 Task: Check the sale-to-list ratio of 3 bedrooms in the last 3 years.
Action: Mouse moved to (829, 187)
Screenshot: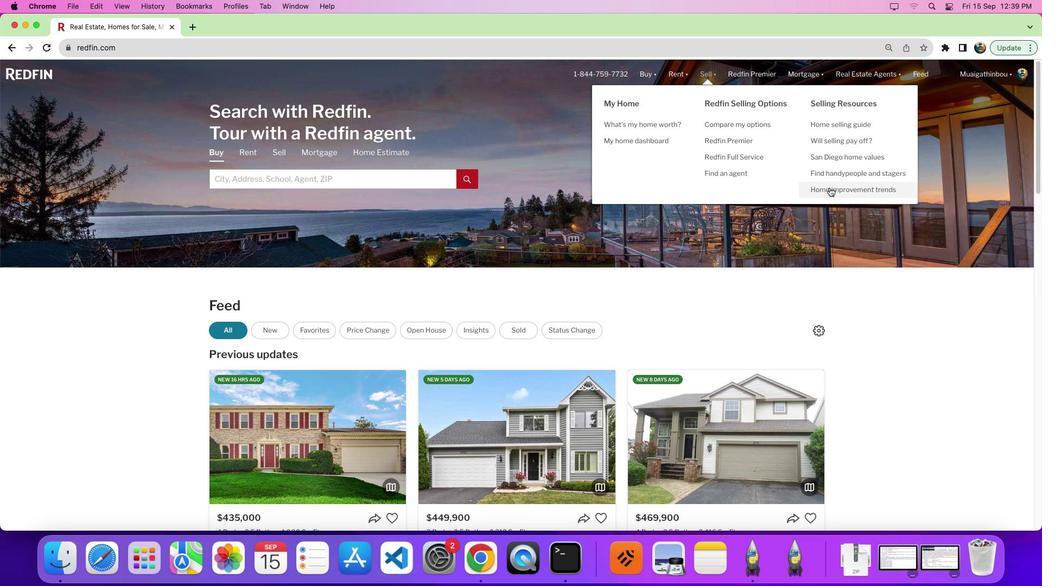 
Action: Mouse pressed left at (829, 187)
Screenshot: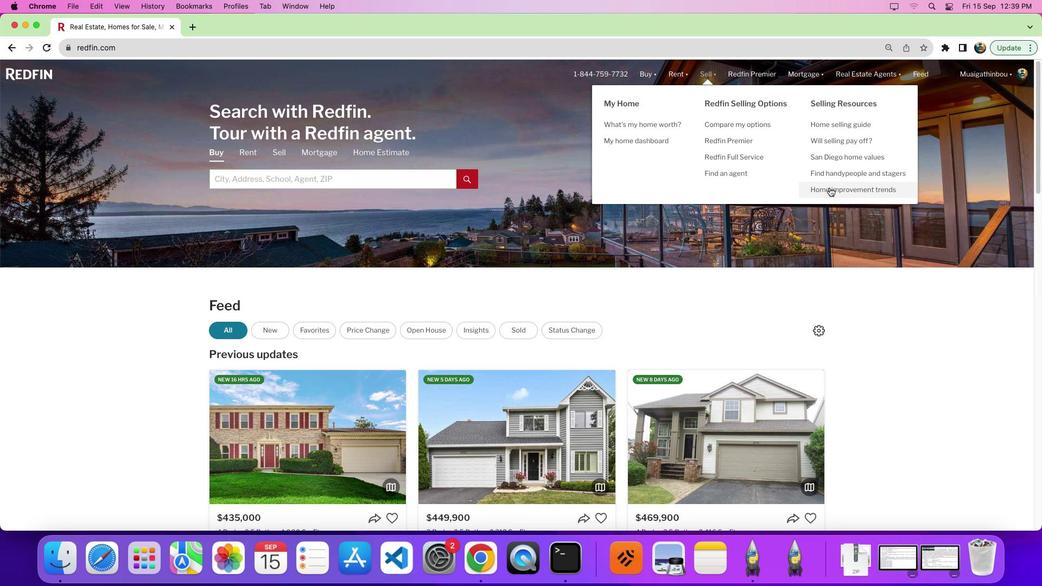 
Action: Mouse pressed left at (829, 187)
Screenshot: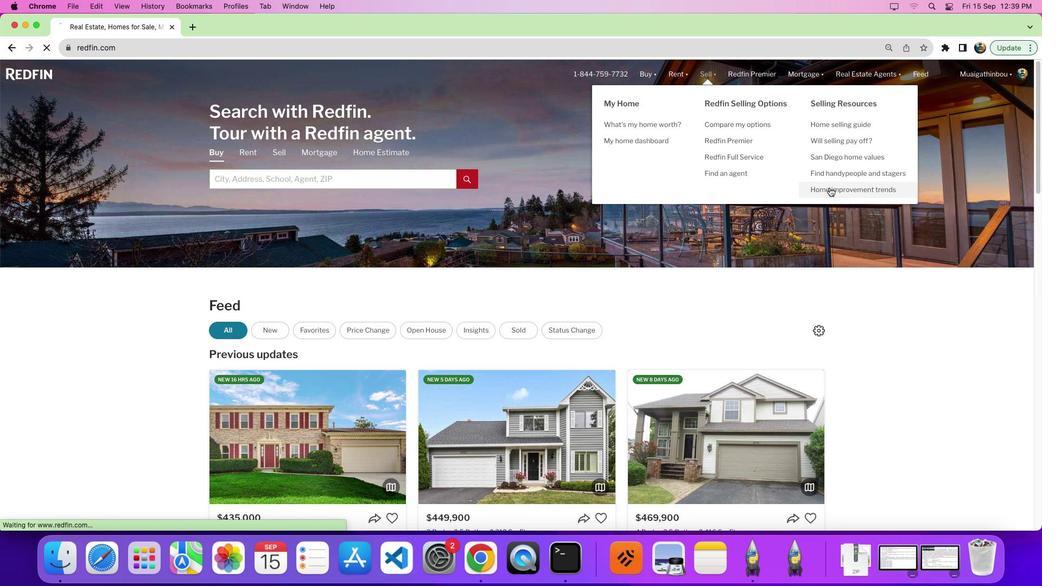 
Action: Mouse moved to (298, 208)
Screenshot: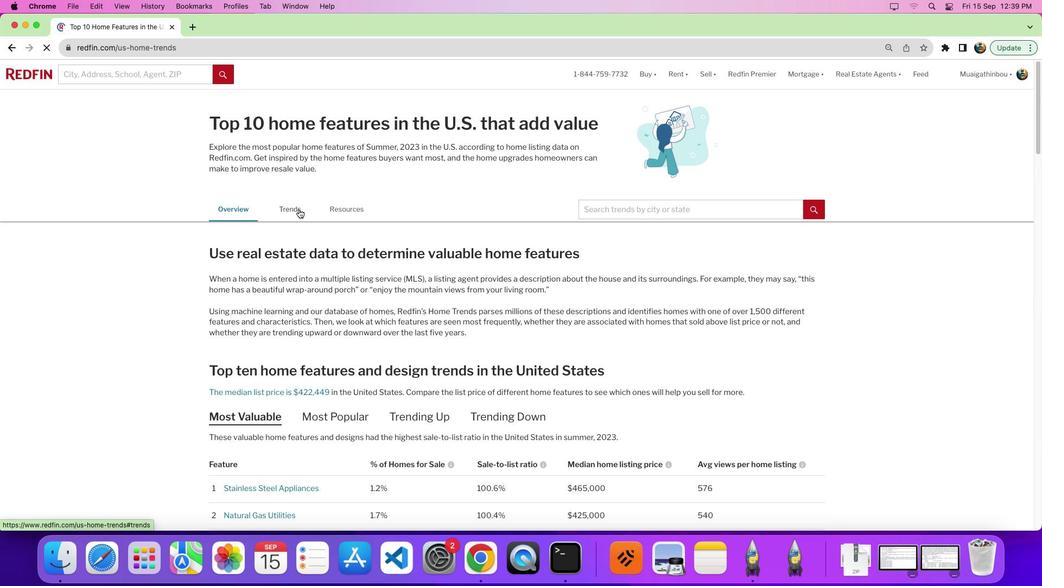 
Action: Mouse pressed left at (298, 208)
Screenshot: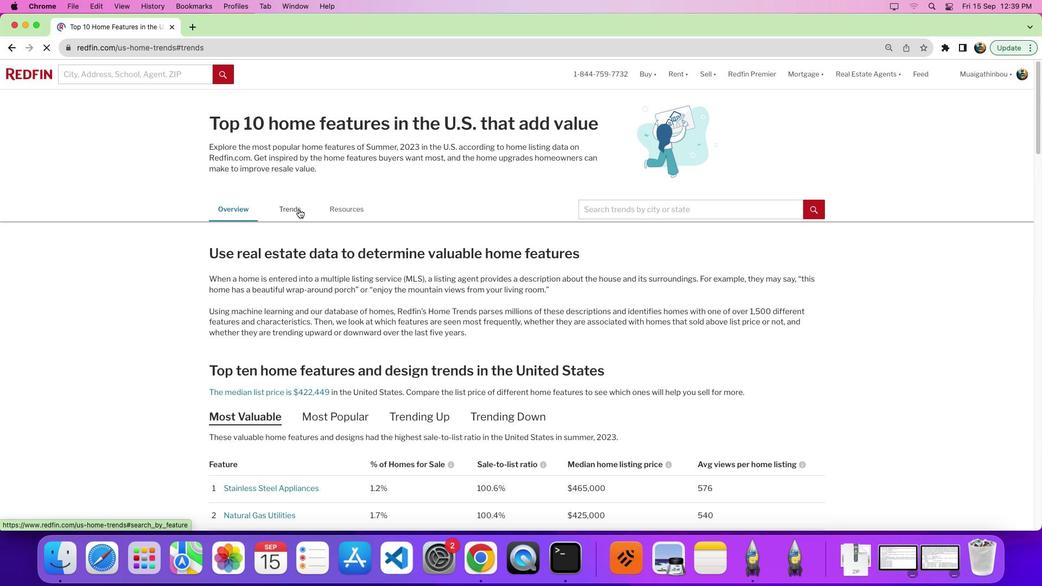 
Action: Mouse pressed left at (298, 208)
Screenshot: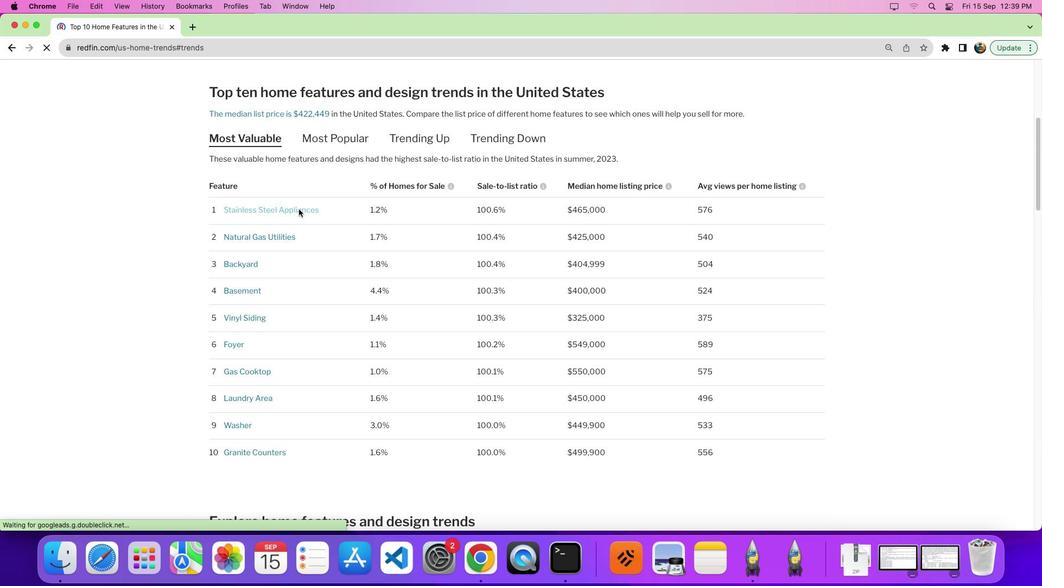 
Action: Mouse moved to (480, 217)
Screenshot: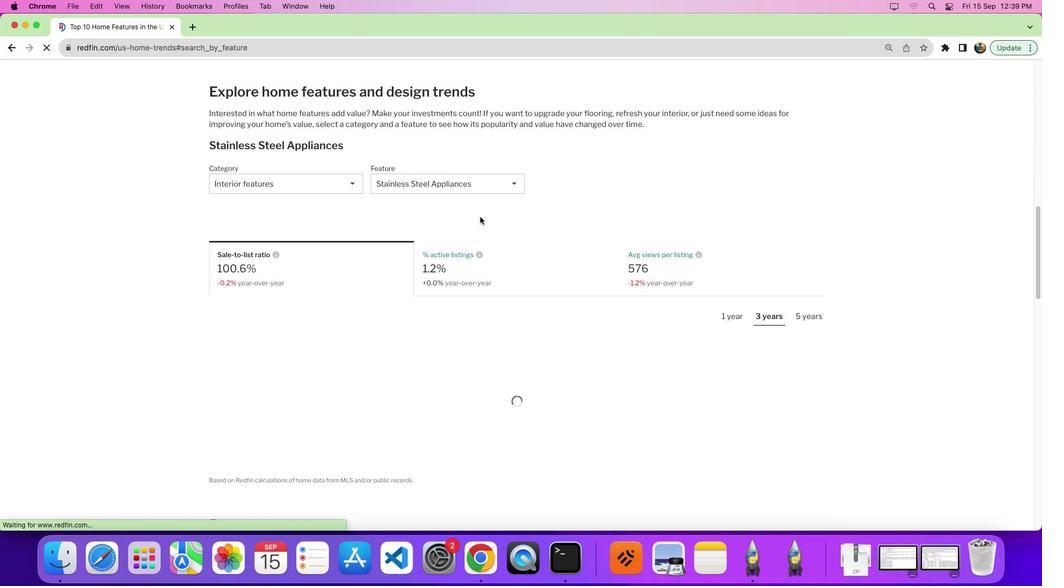 
Action: Mouse scrolled (480, 217) with delta (0, 0)
Screenshot: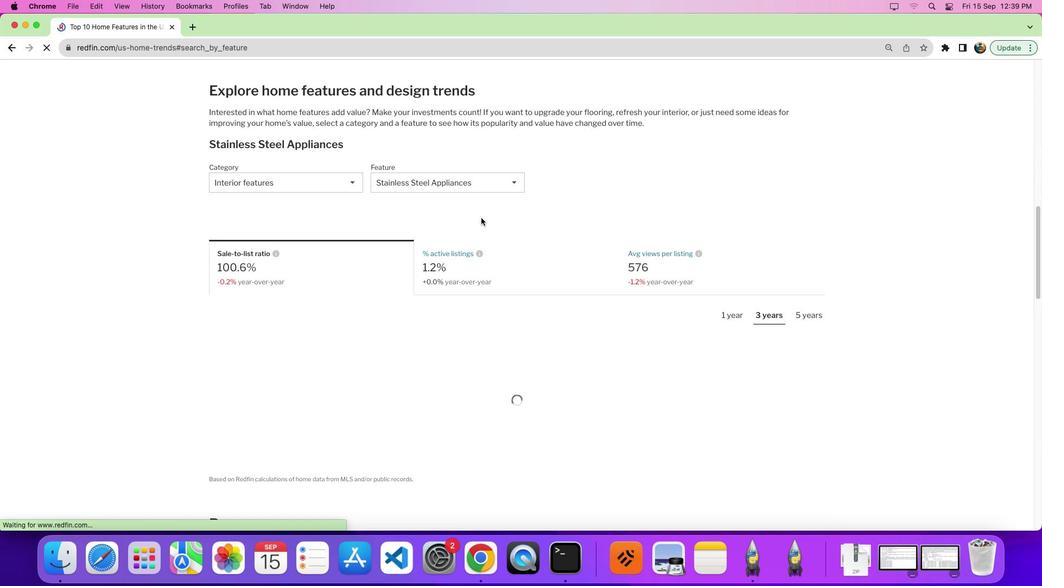 
Action: Mouse moved to (481, 217)
Screenshot: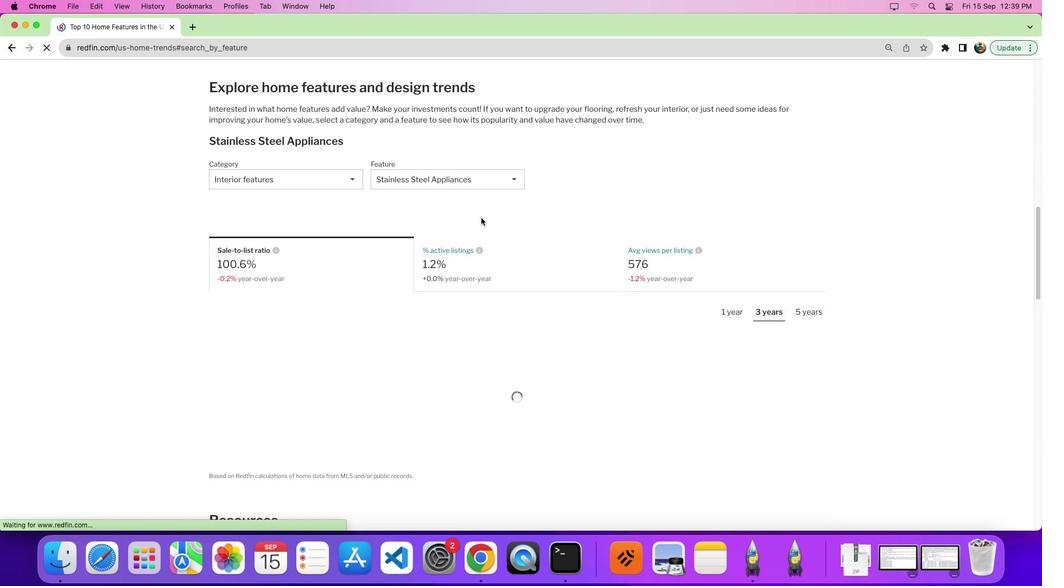 
Action: Mouse scrolled (481, 217) with delta (0, 0)
Screenshot: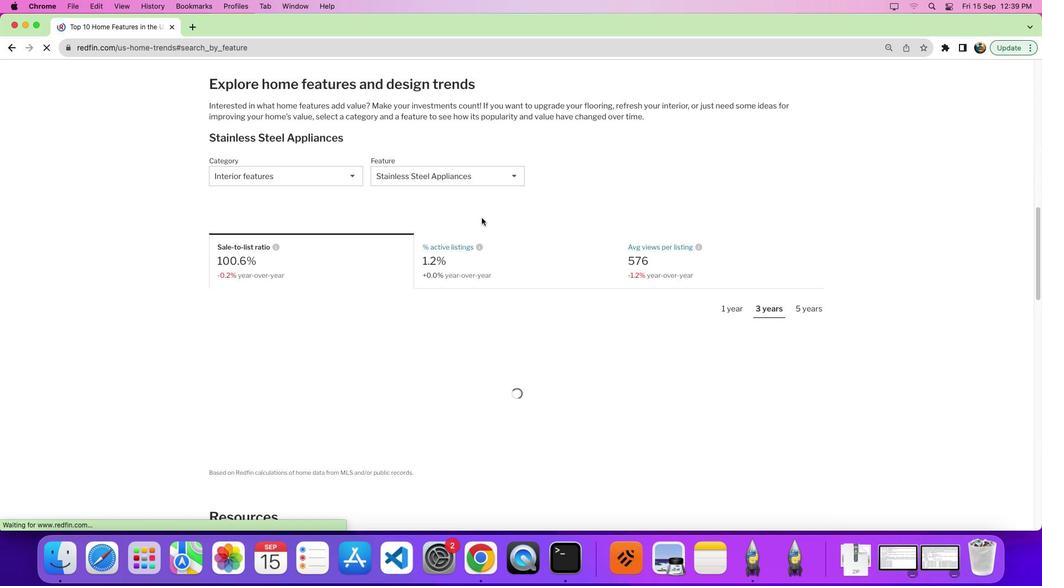 
Action: Mouse moved to (316, 206)
Screenshot: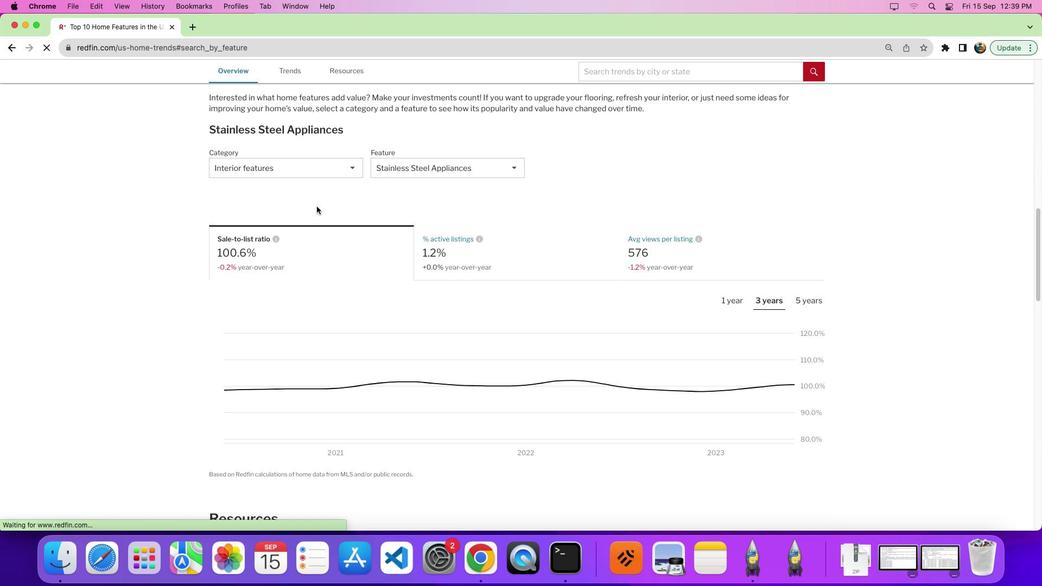 
Action: Mouse scrolled (316, 206) with delta (0, 0)
Screenshot: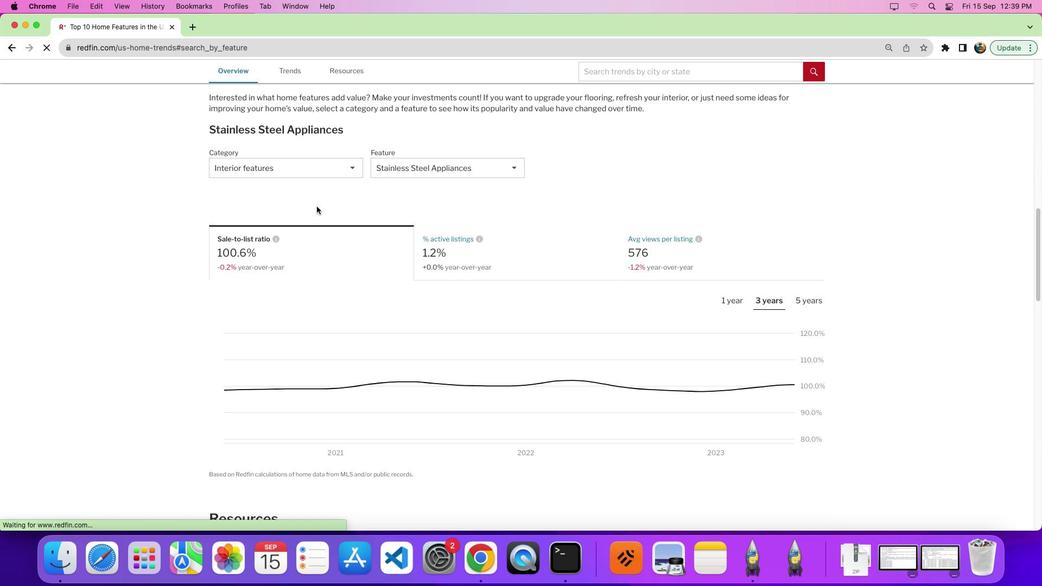 
Action: Mouse scrolled (316, 206) with delta (0, 0)
Screenshot: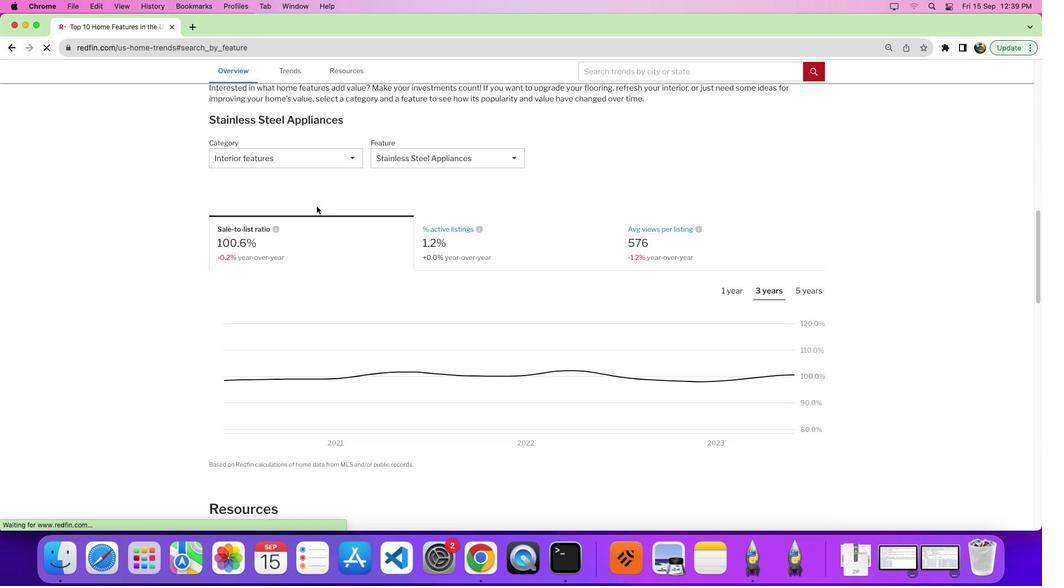 
Action: Mouse moved to (262, 180)
Screenshot: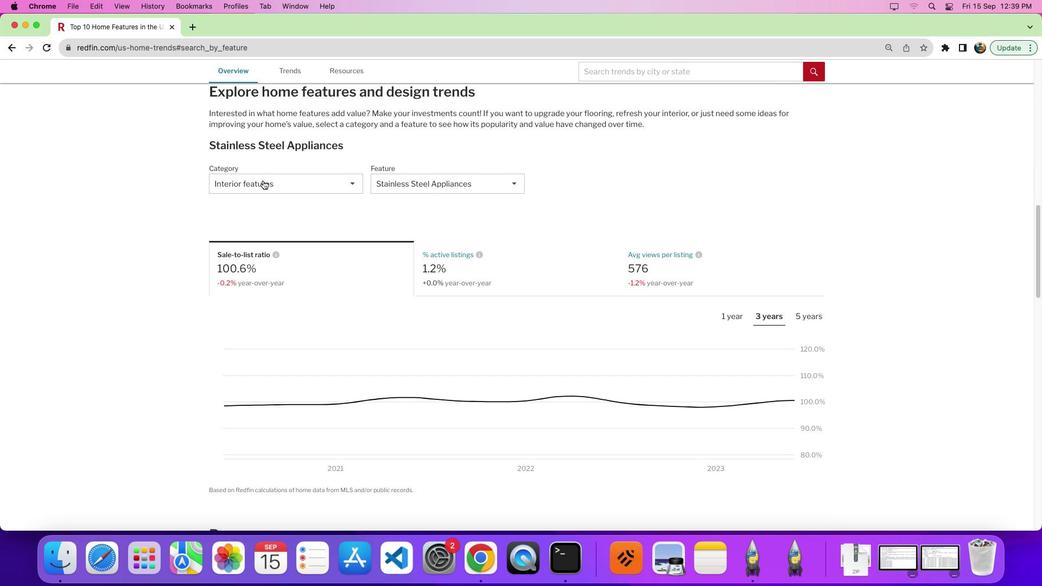 
Action: Mouse pressed left at (262, 180)
Screenshot: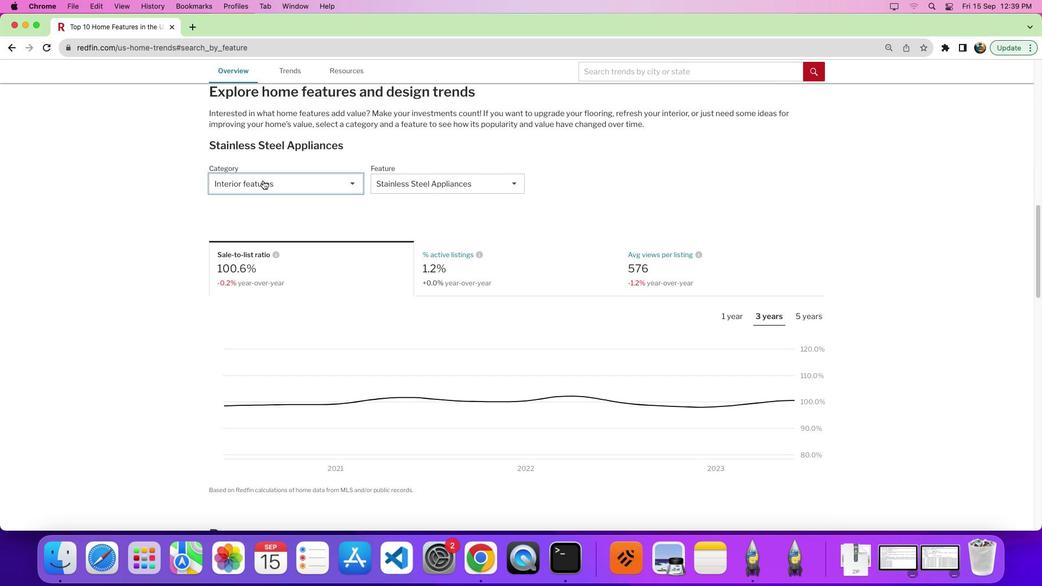 
Action: Mouse moved to (302, 233)
Screenshot: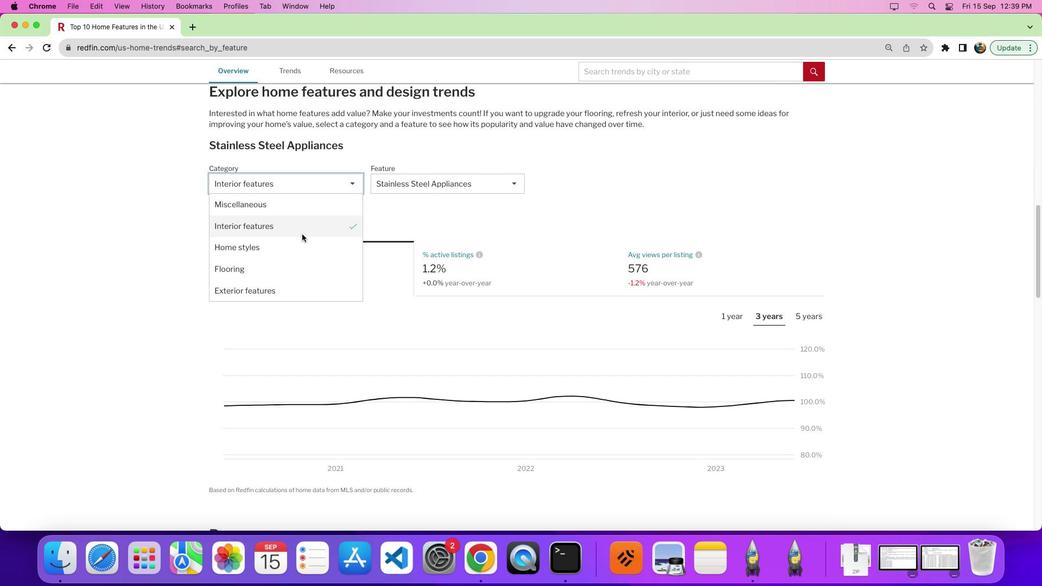 
Action: Mouse pressed left at (302, 233)
Screenshot: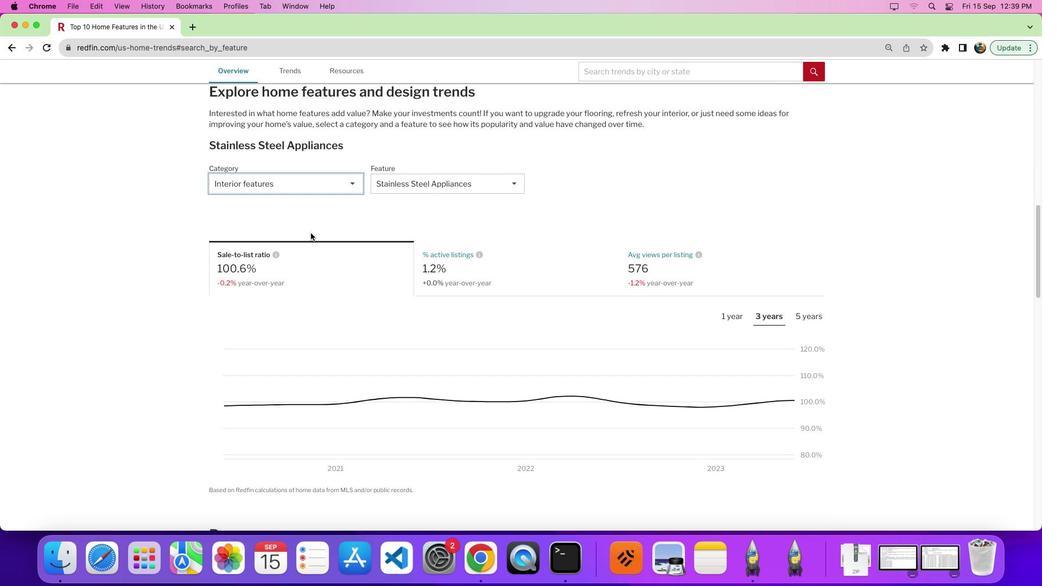 
Action: Mouse moved to (452, 185)
Screenshot: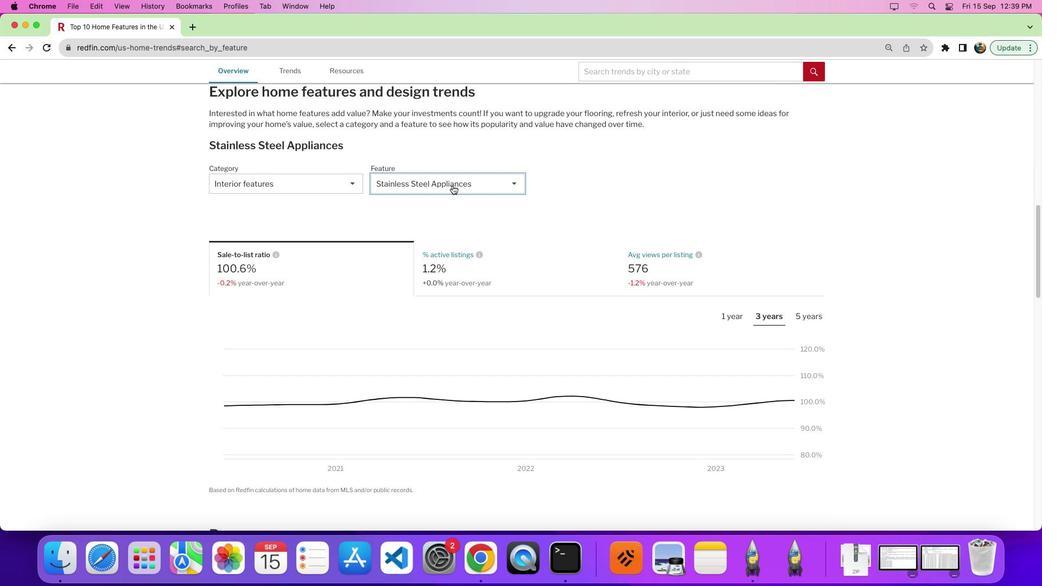 
Action: Mouse pressed left at (452, 185)
Screenshot: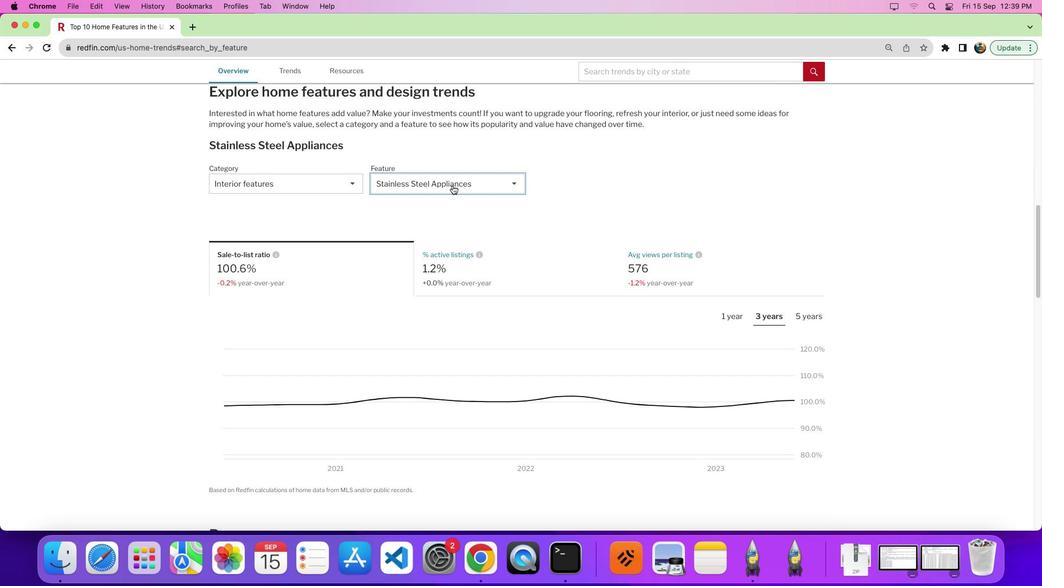 
Action: Mouse moved to (434, 235)
Screenshot: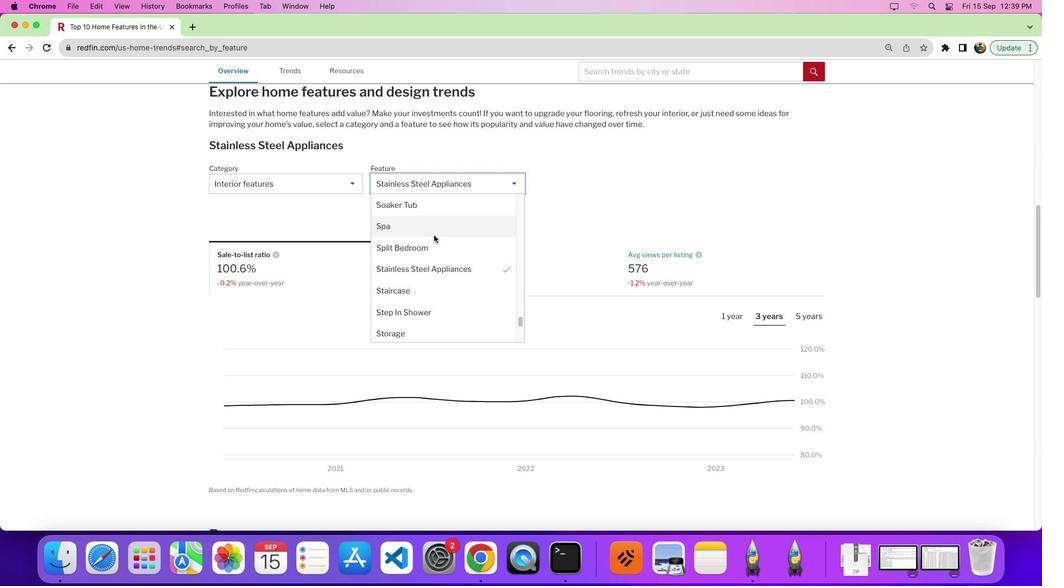 
Action: Mouse scrolled (434, 235) with delta (0, 0)
Screenshot: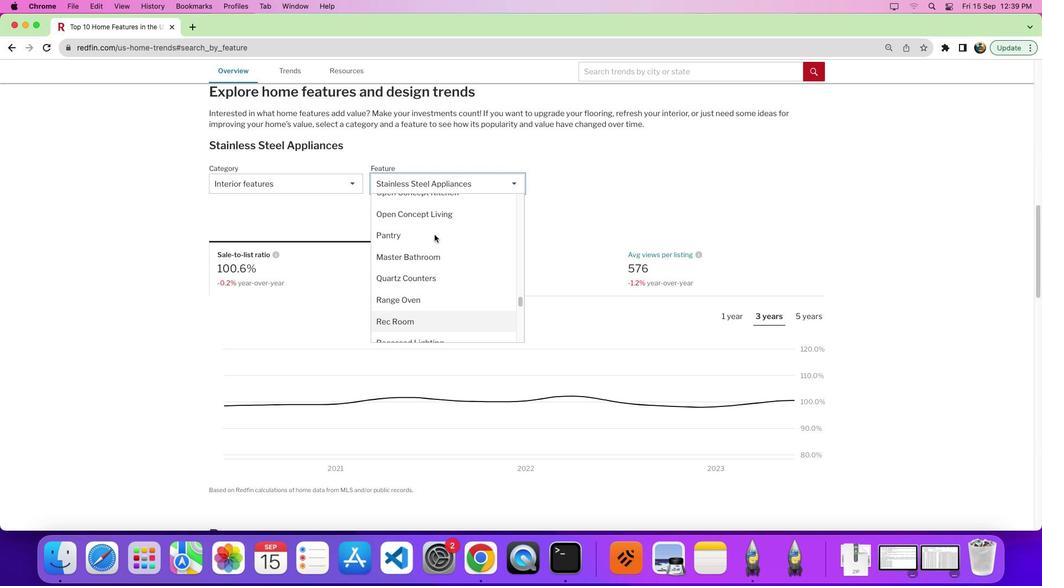 
Action: Mouse scrolled (434, 235) with delta (0, 1)
Screenshot: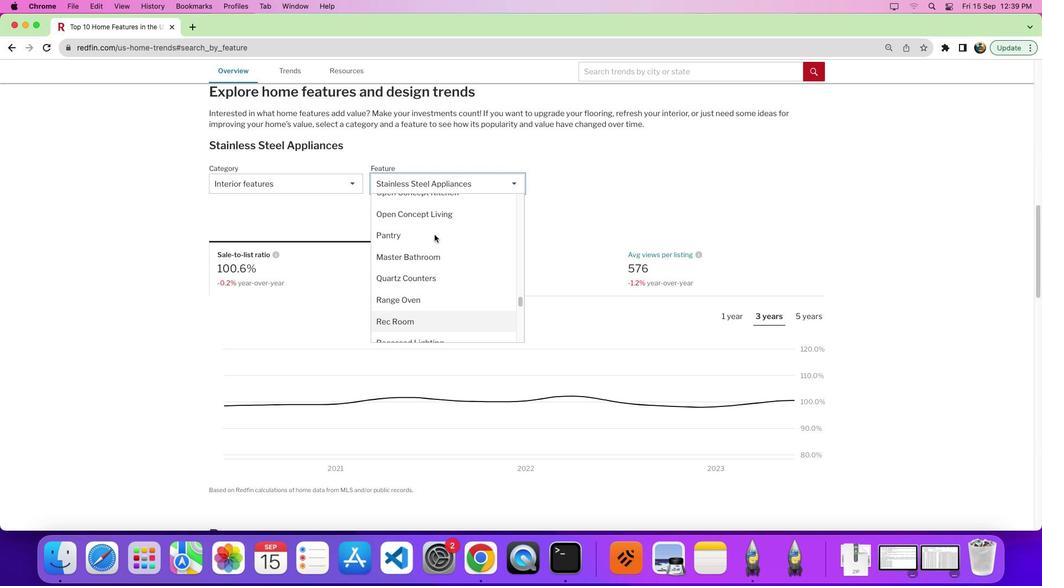 
Action: Mouse scrolled (434, 235) with delta (0, 5)
Screenshot: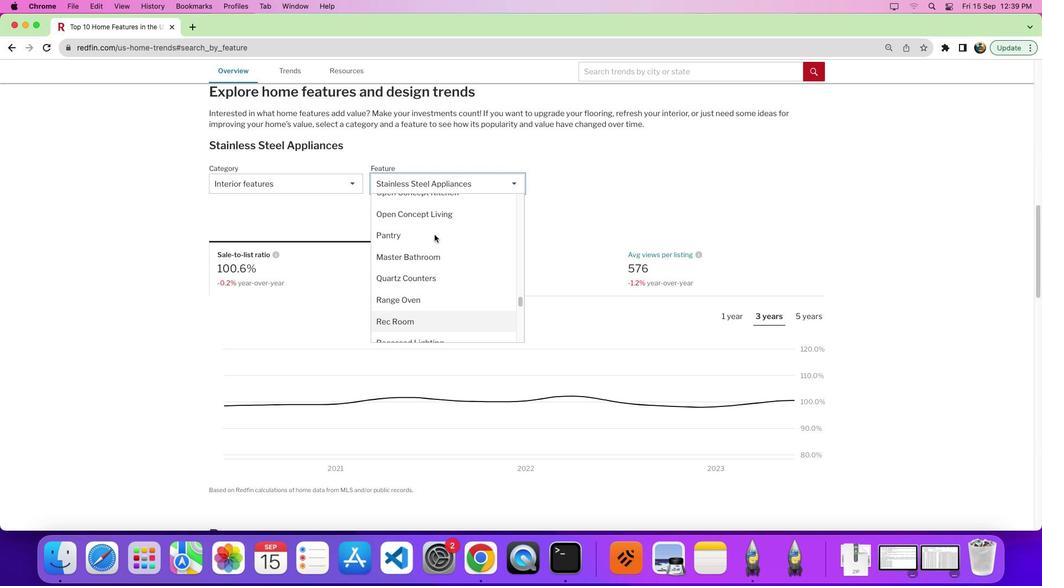 
Action: Mouse moved to (434, 235)
Screenshot: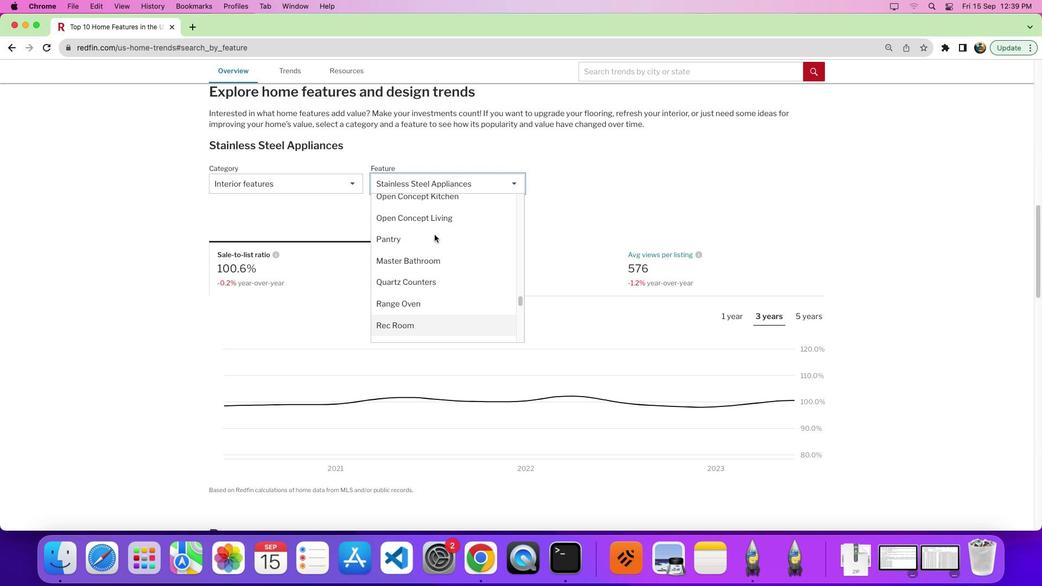 
Action: Mouse scrolled (434, 235) with delta (0, 0)
Screenshot: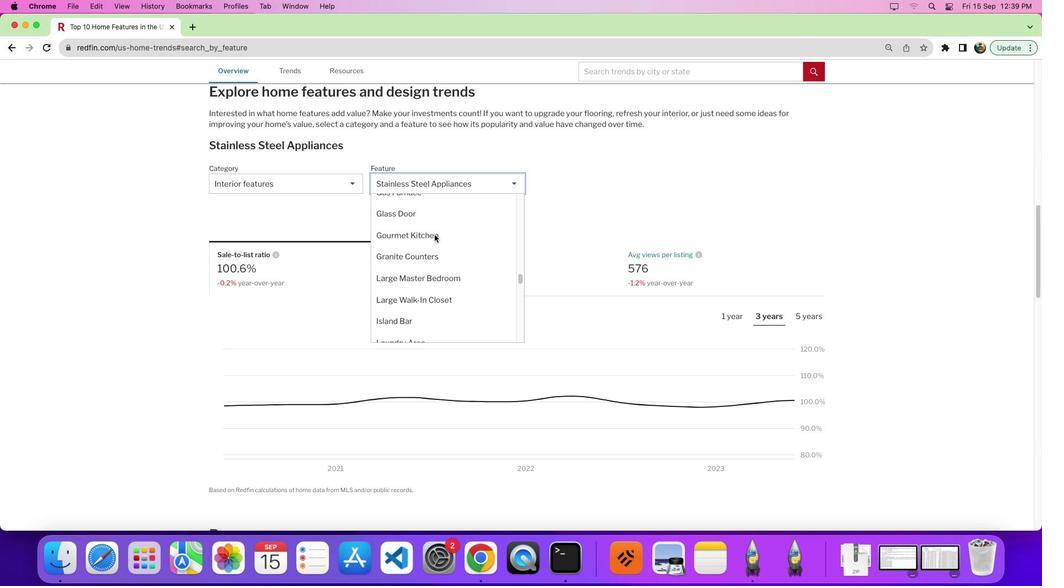 
Action: Mouse scrolled (434, 235) with delta (0, 1)
Screenshot: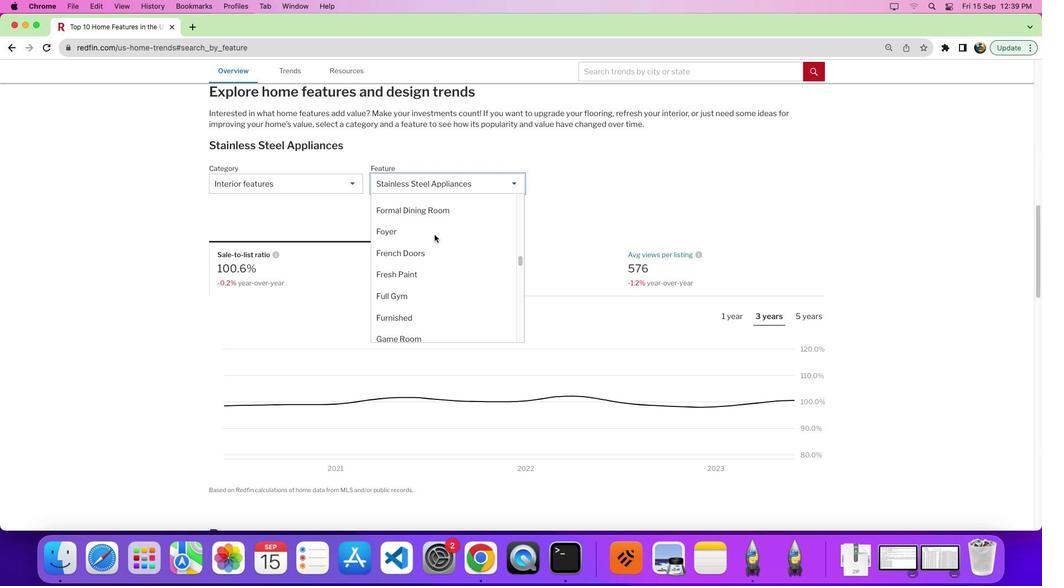 
Action: Mouse scrolled (434, 235) with delta (0, 4)
Screenshot: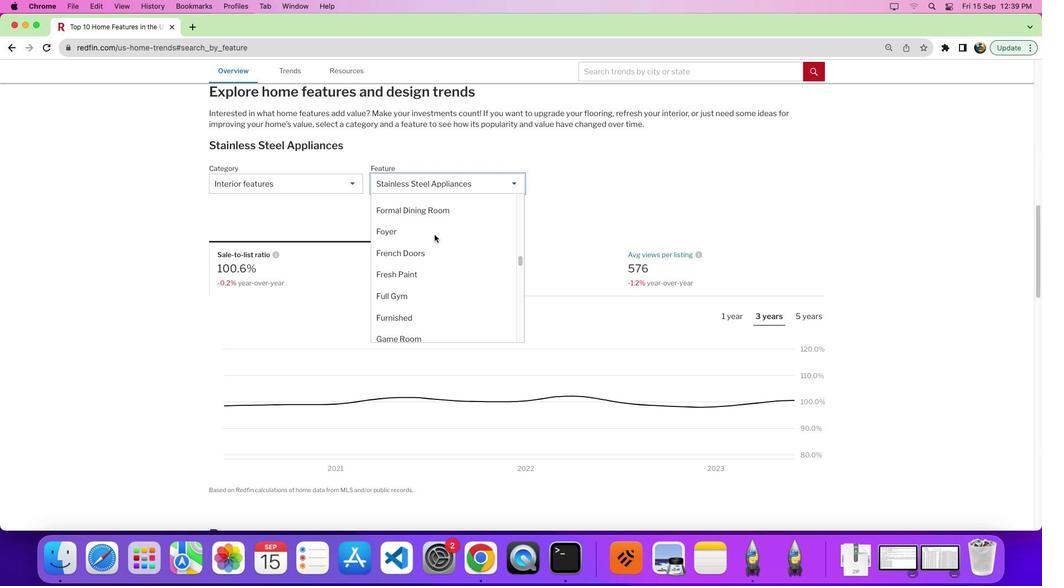
Action: Mouse scrolled (434, 235) with delta (0, 7)
Screenshot: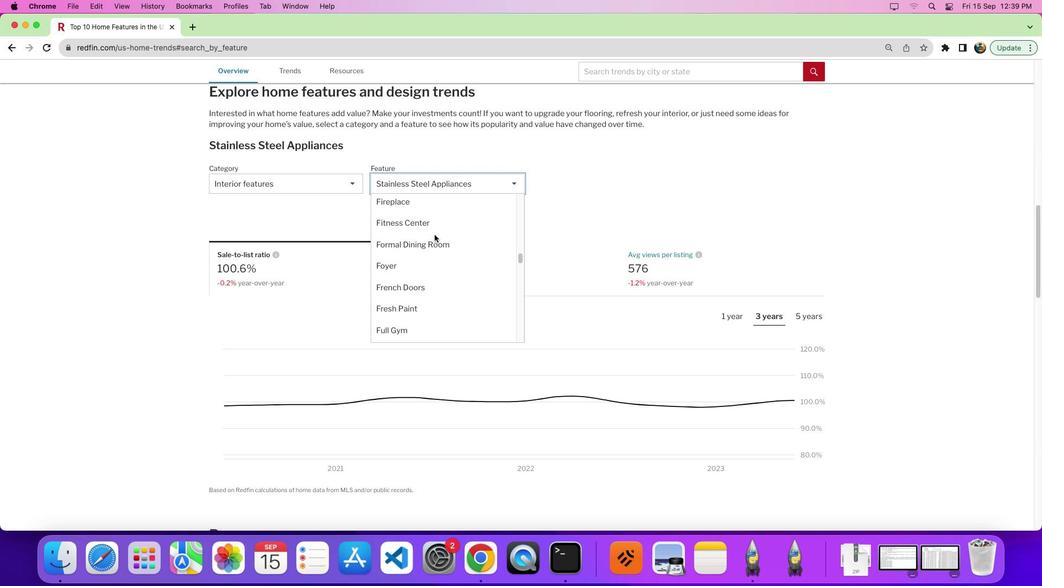 
Action: Mouse scrolled (434, 235) with delta (0, 0)
Screenshot: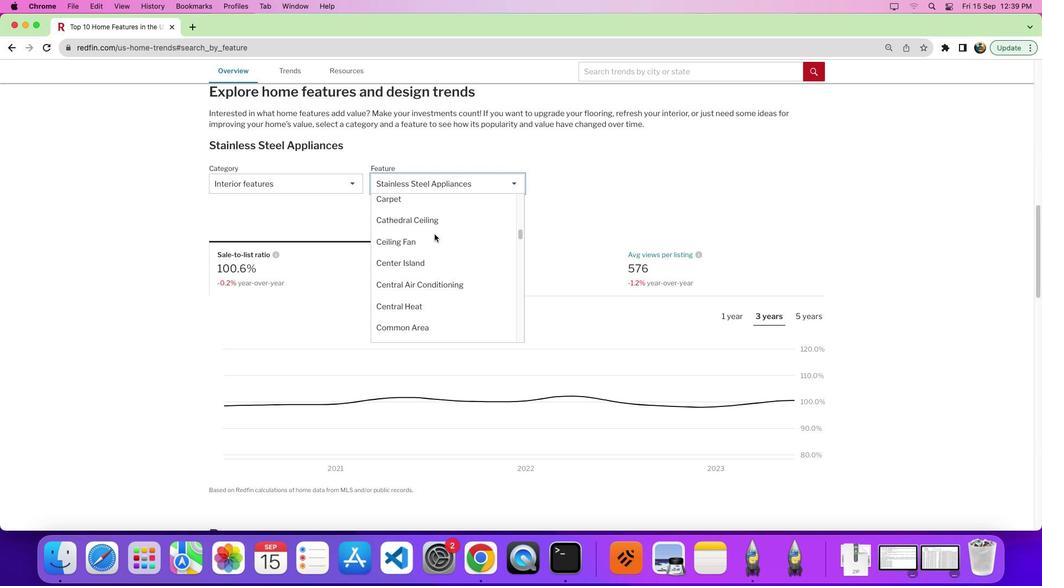 
Action: Mouse scrolled (434, 235) with delta (0, 0)
Screenshot: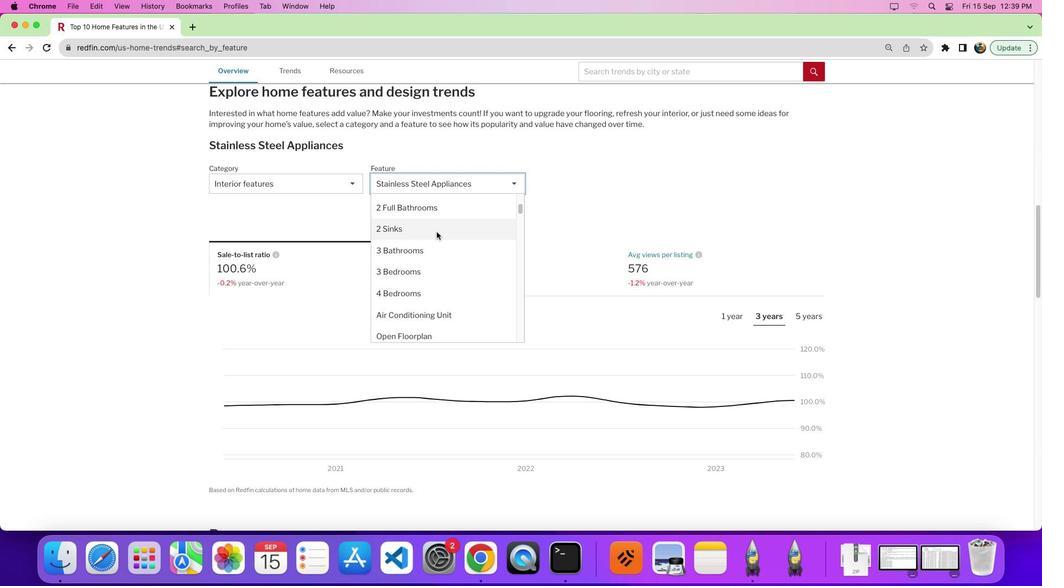 
Action: Mouse scrolled (434, 235) with delta (0, 4)
Screenshot: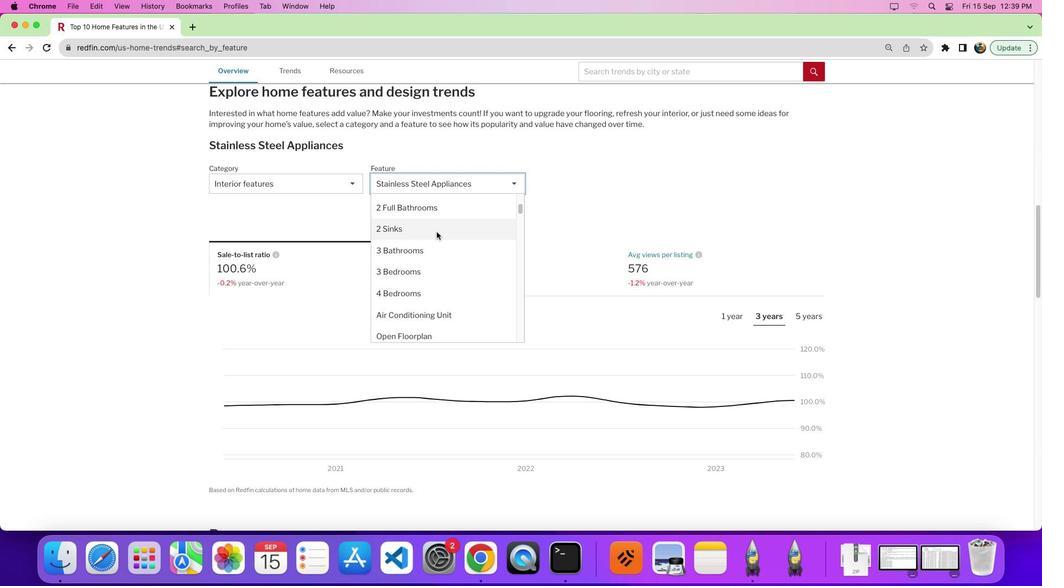
Action: Mouse scrolled (434, 235) with delta (0, 7)
Screenshot: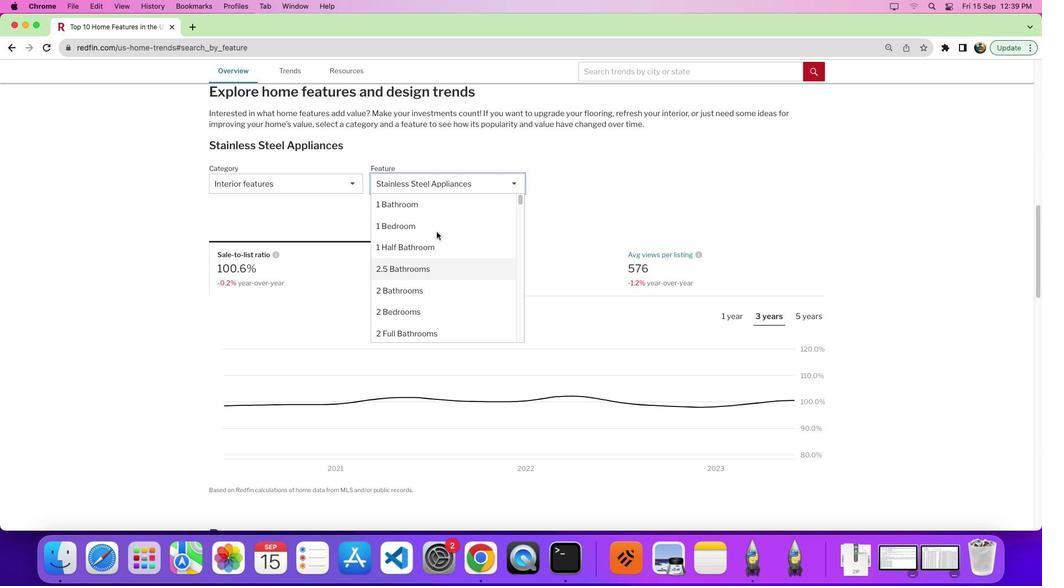 
Action: Mouse scrolled (434, 235) with delta (0, 8)
Screenshot: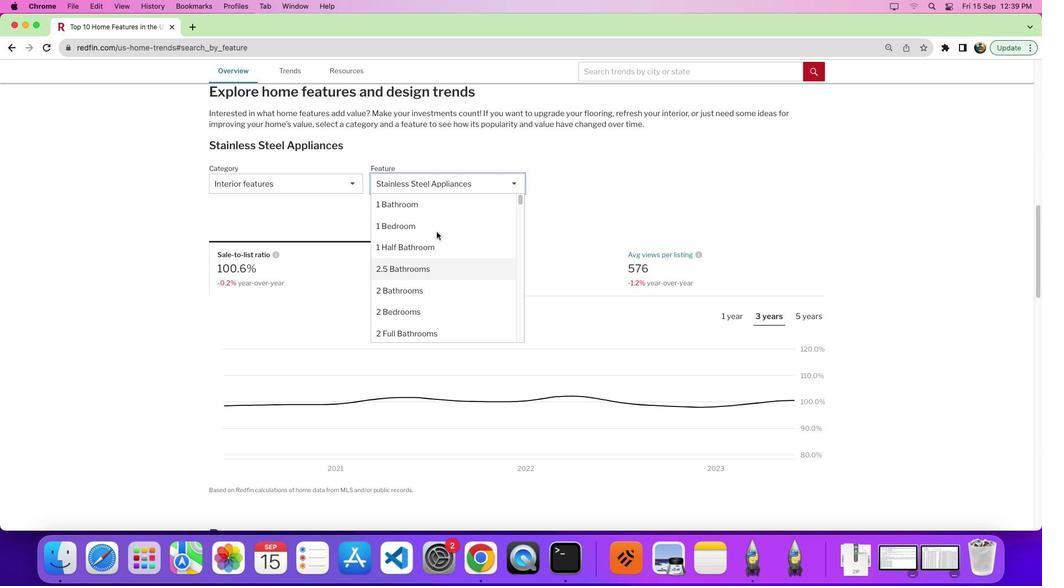 
Action: Mouse moved to (436, 231)
Screenshot: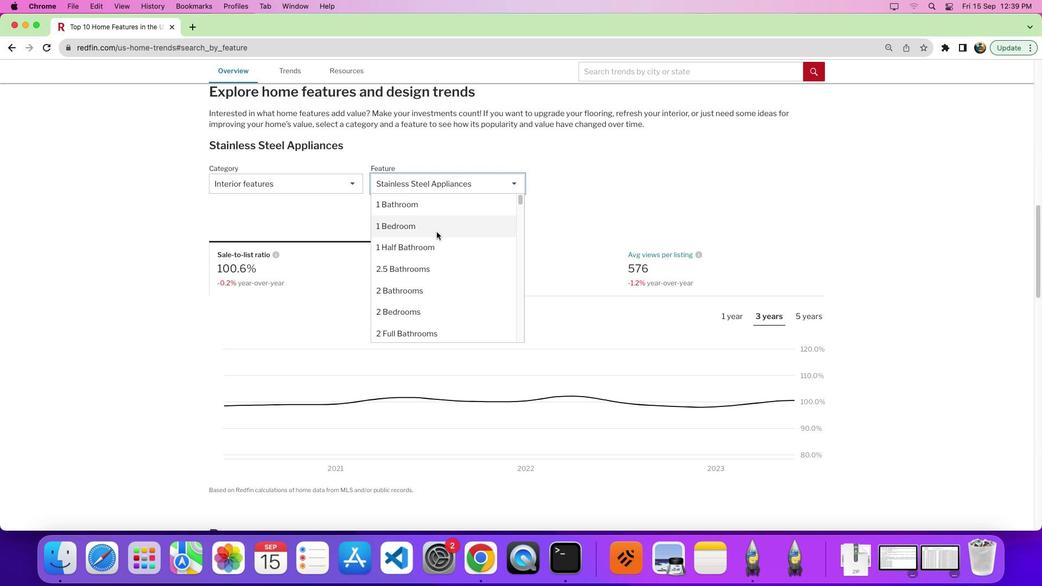 
Action: Mouse scrolled (436, 231) with delta (0, 0)
Screenshot: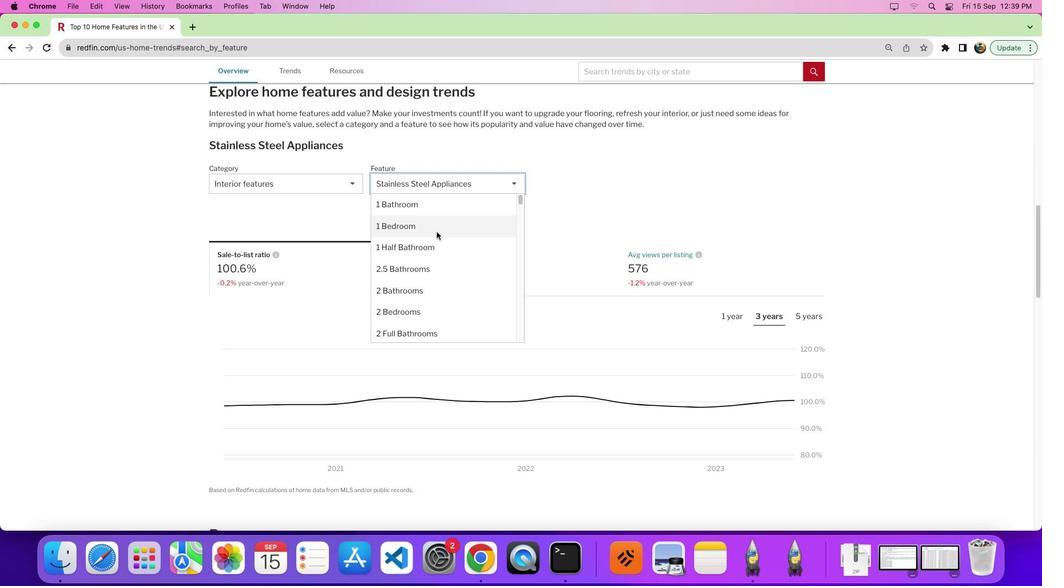 
Action: Mouse scrolled (436, 231) with delta (0, 1)
Screenshot: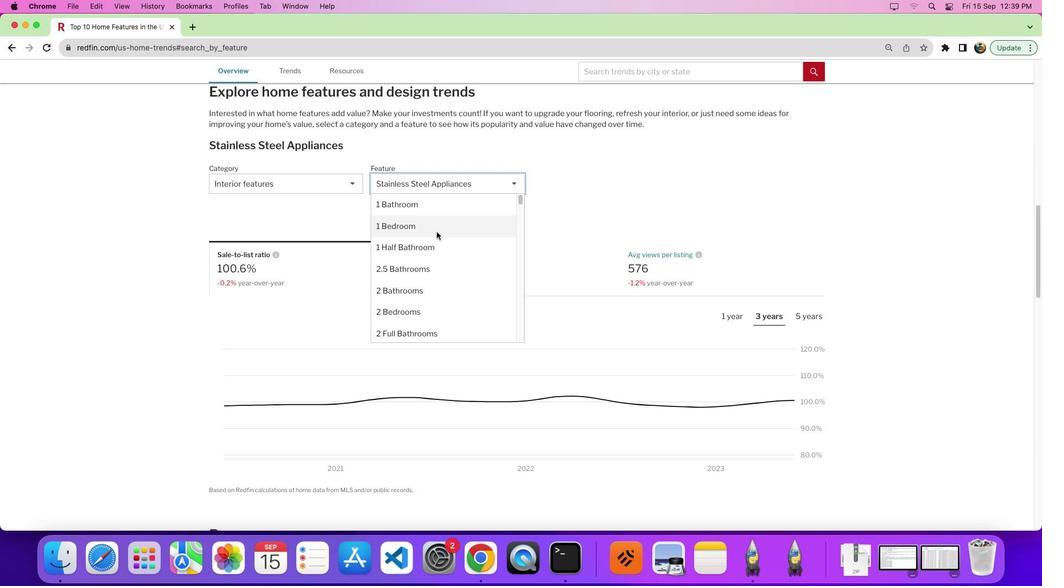 
Action: Mouse scrolled (436, 231) with delta (0, 5)
Screenshot: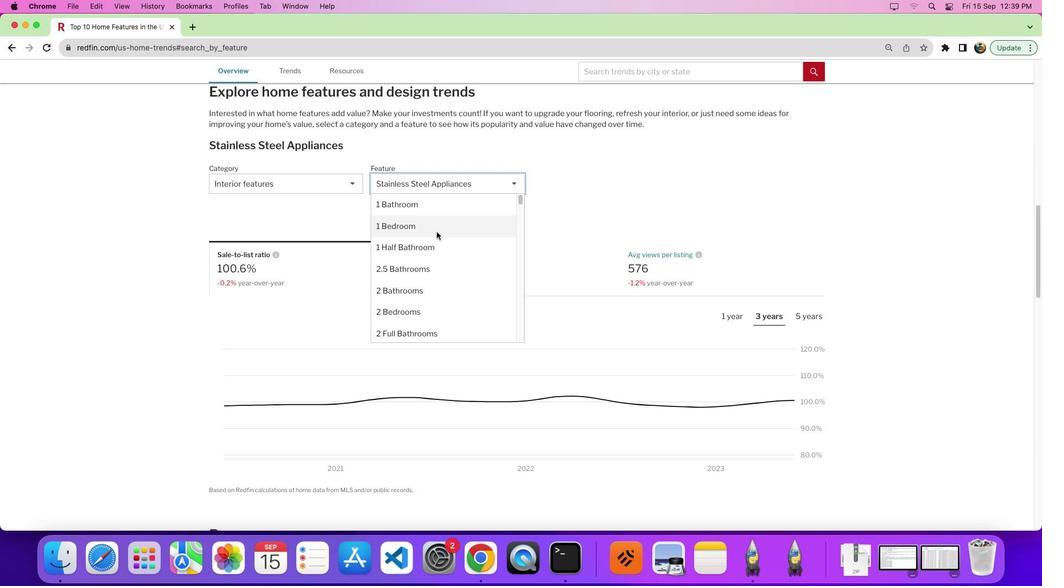 
Action: Mouse scrolled (436, 231) with delta (0, 7)
Screenshot: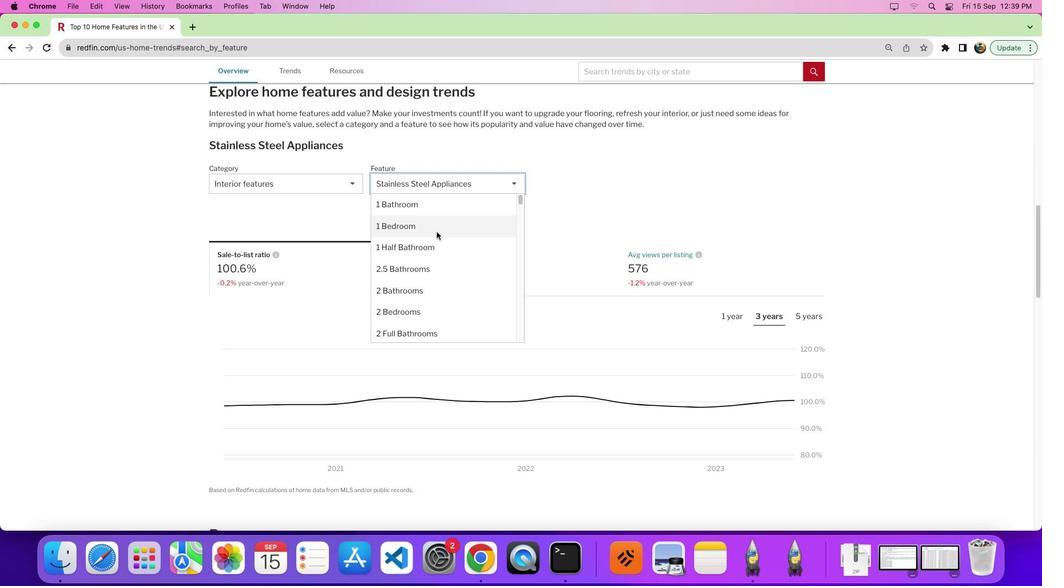 
Action: Mouse scrolled (436, 231) with delta (0, 8)
Screenshot: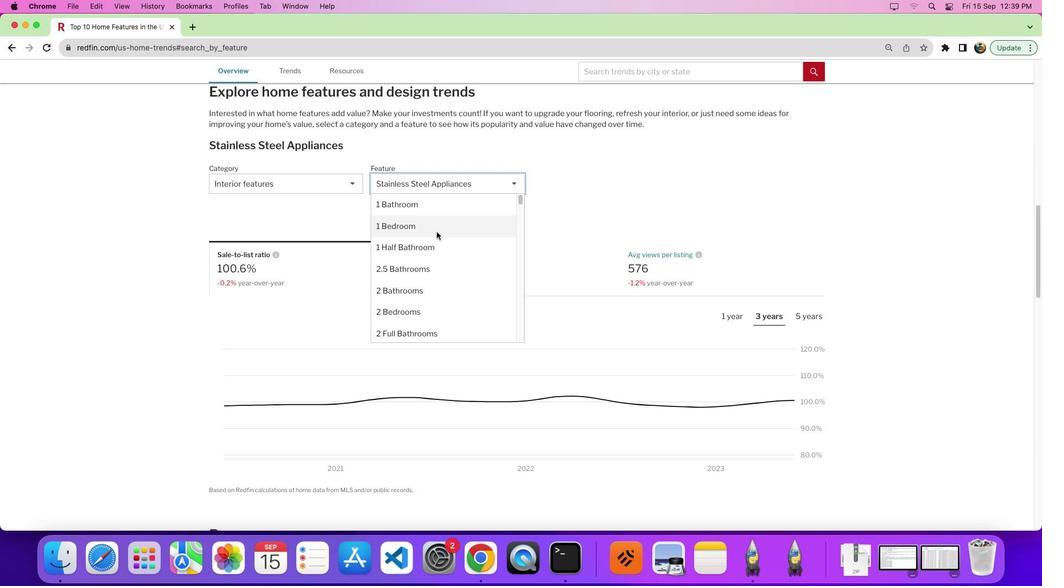 
Action: Mouse moved to (445, 238)
Screenshot: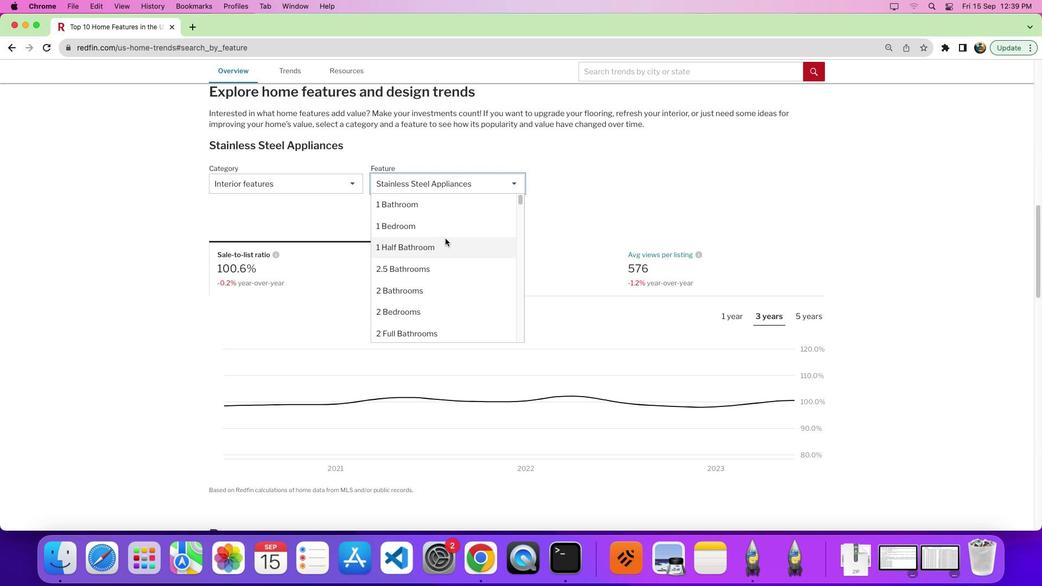 
Action: Mouse scrolled (445, 238) with delta (0, 0)
Screenshot: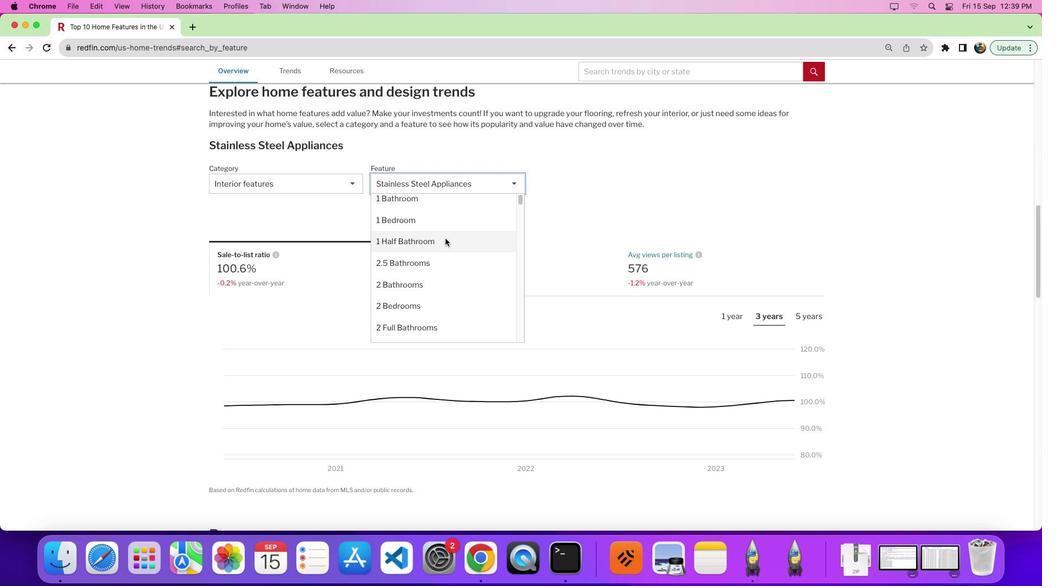 
Action: Mouse scrolled (445, 238) with delta (0, 0)
Screenshot: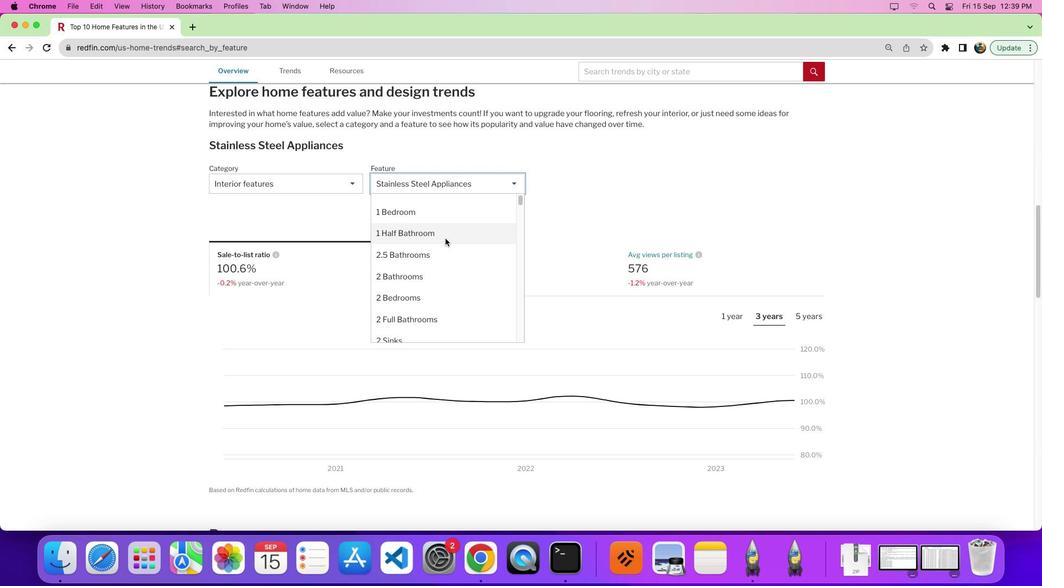 
Action: Mouse scrolled (445, 238) with delta (0, -2)
Screenshot: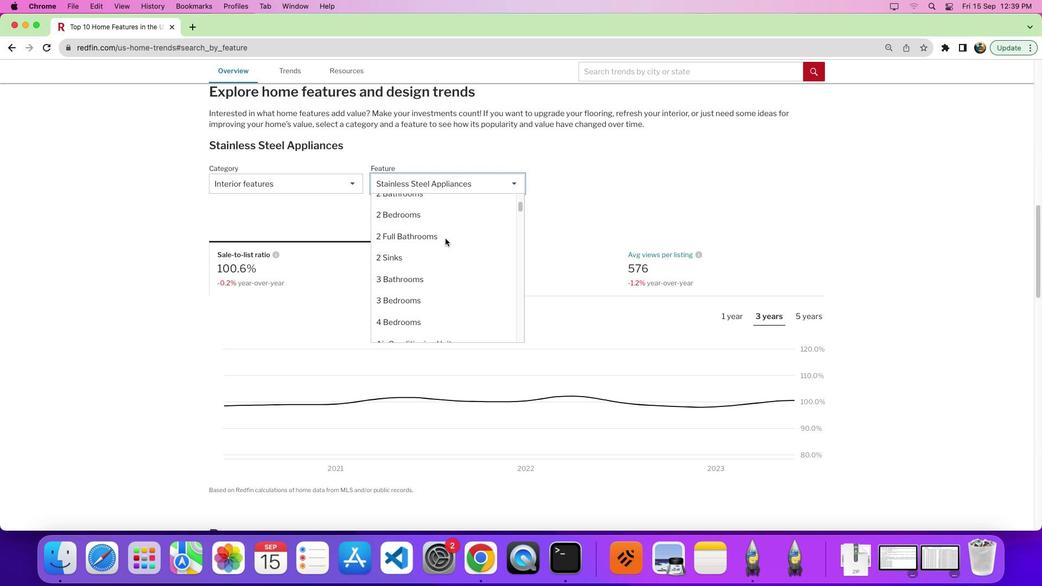 
Action: Mouse moved to (445, 238)
Screenshot: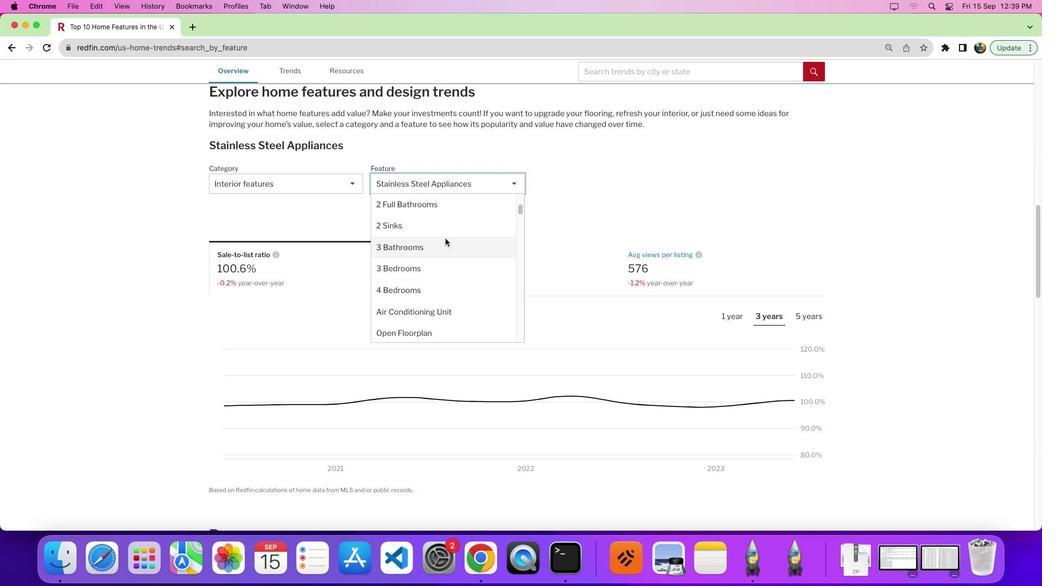 
Action: Mouse scrolled (445, 238) with delta (0, 0)
Screenshot: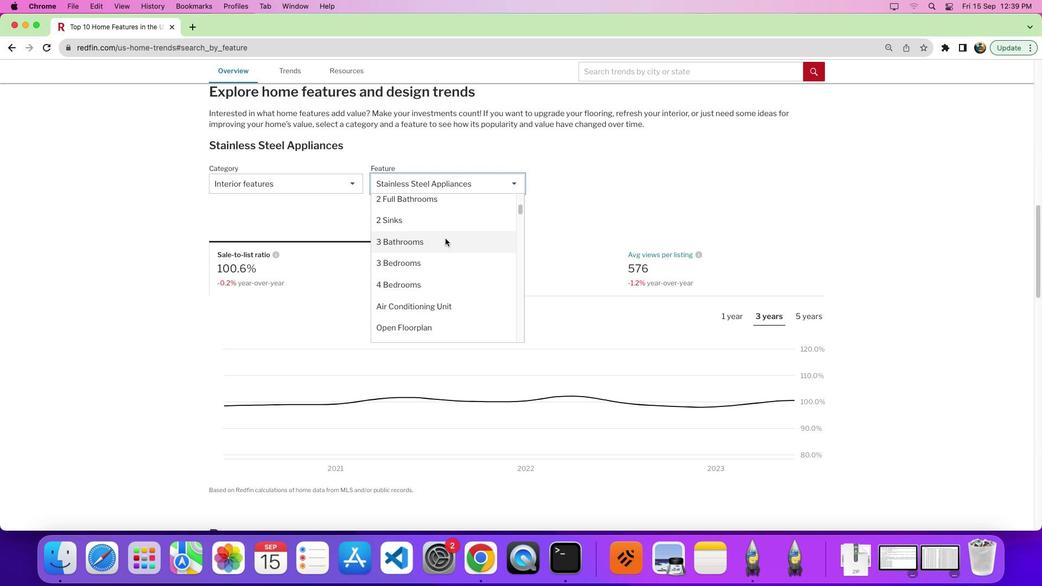 
Action: Mouse scrolled (445, 238) with delta (0, 0)
Screenshot: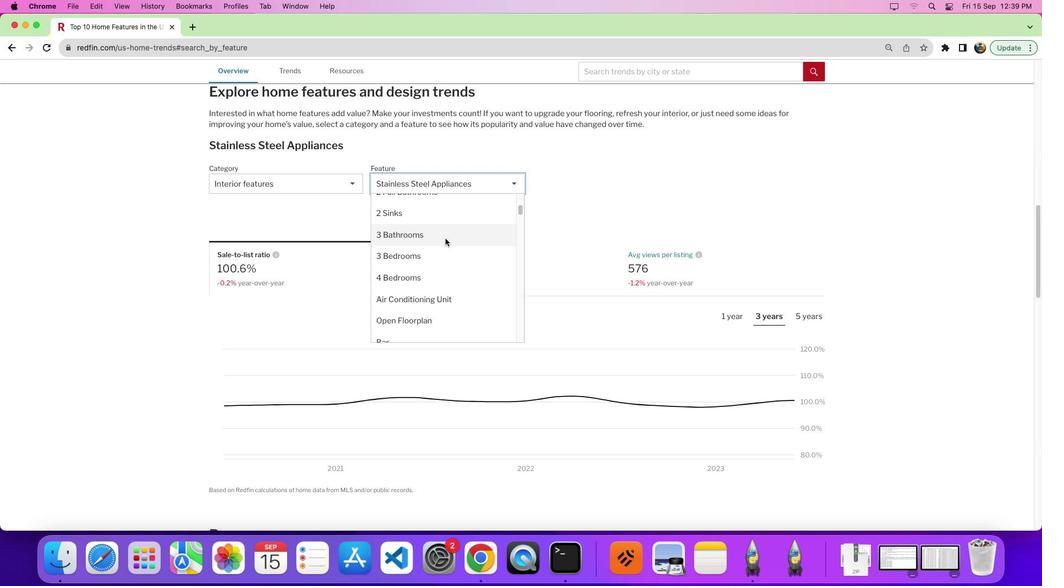 
Action: Mouse moved to (417, 240)
Screenshot: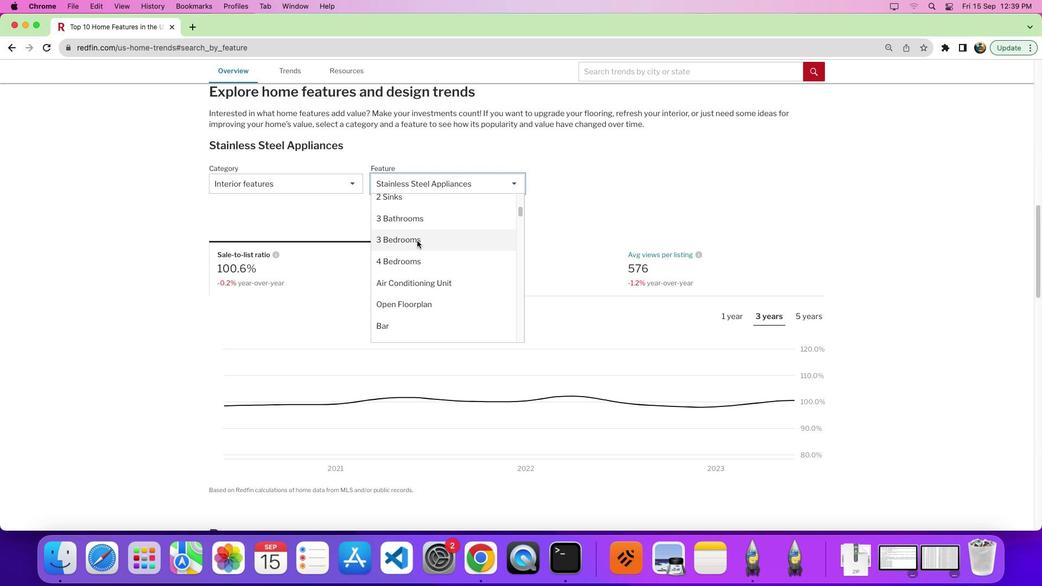 
Action: Mouse pressed left at (417, 240)
Screenshot: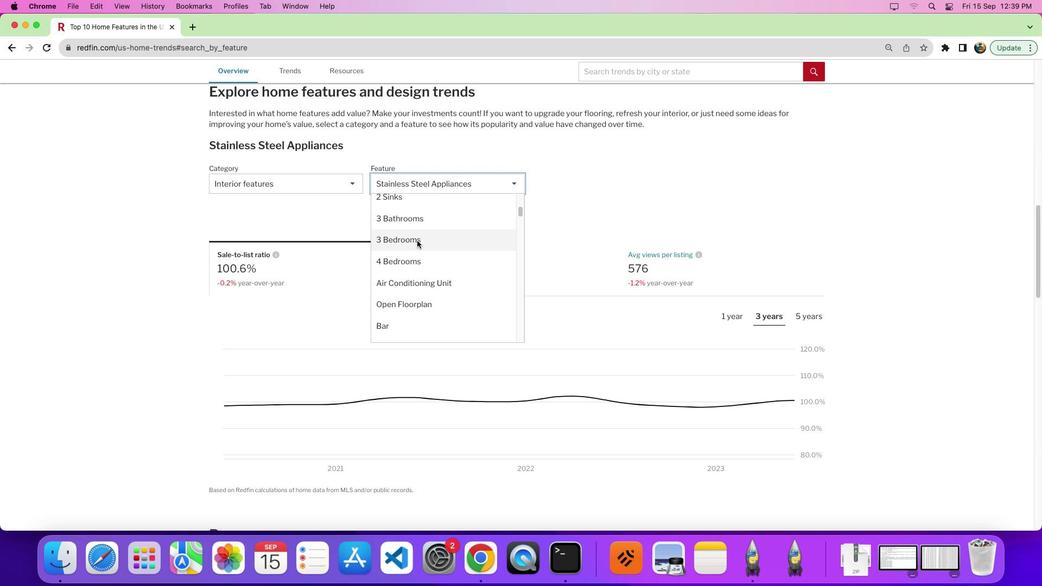 
Action: Mouse moved to (489, 352)
Screenshot: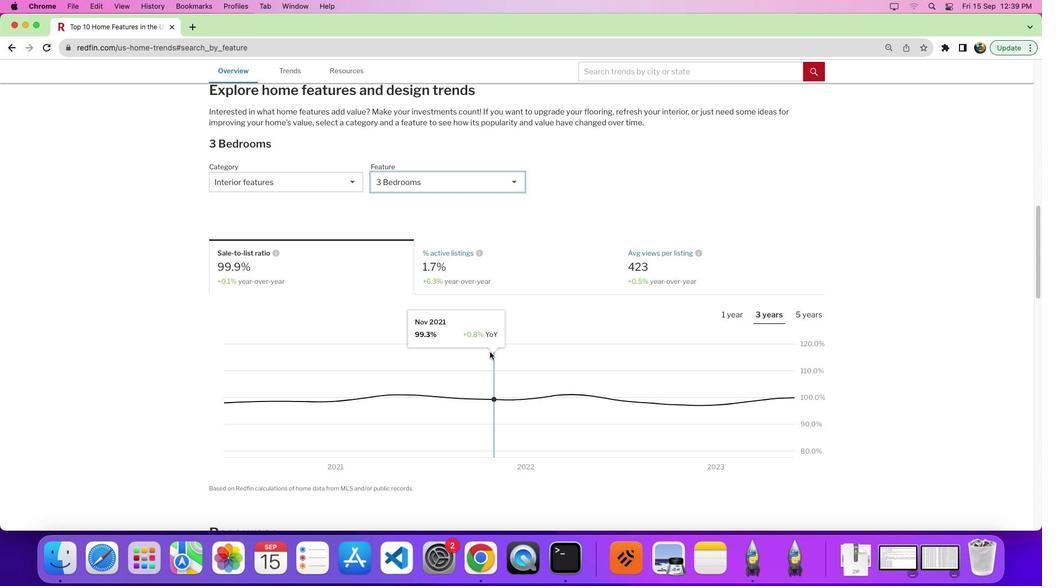 
Action: Mouse scrolled (489, 352) with delta (0, 0)
Screenshot: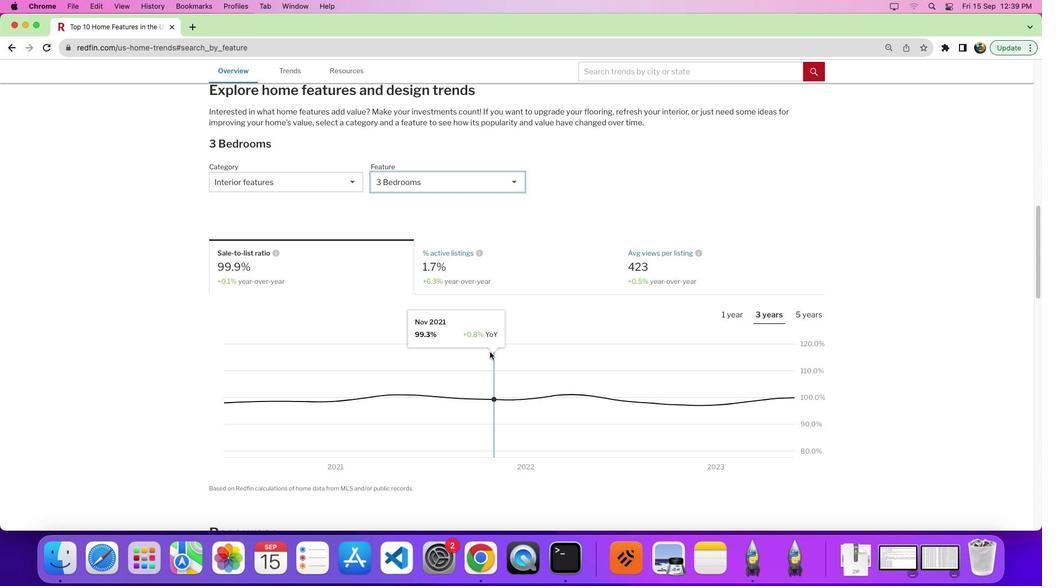 
Action: Mouse moved to (633, 386)
Screenshot: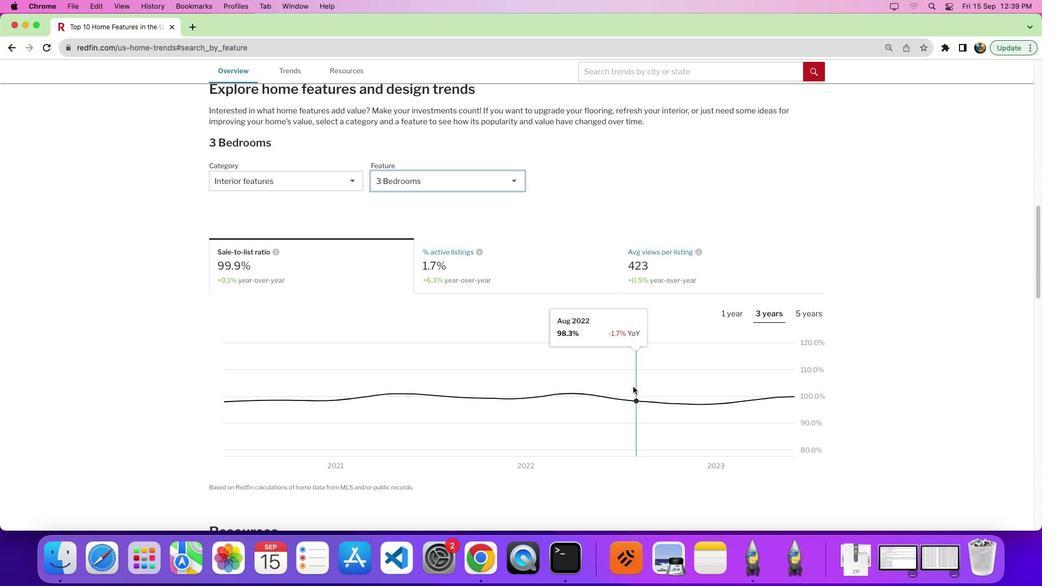 
Action: Mouse scrolled (633, 386) with delta (0, 0)
Screenshot: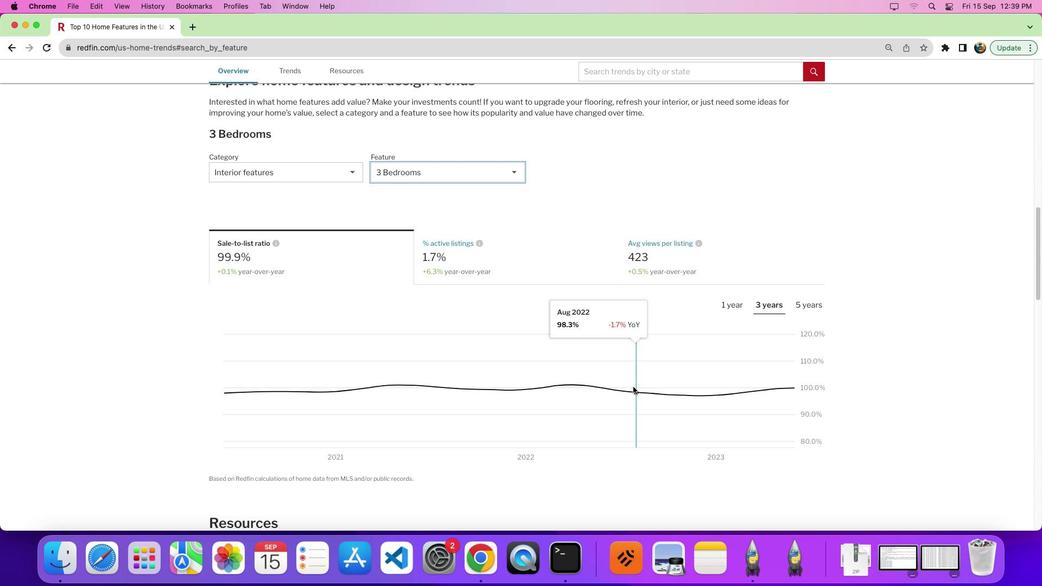 
Action: Mouse scrolled (633, 386) with delta (0, 0)
Screenshot: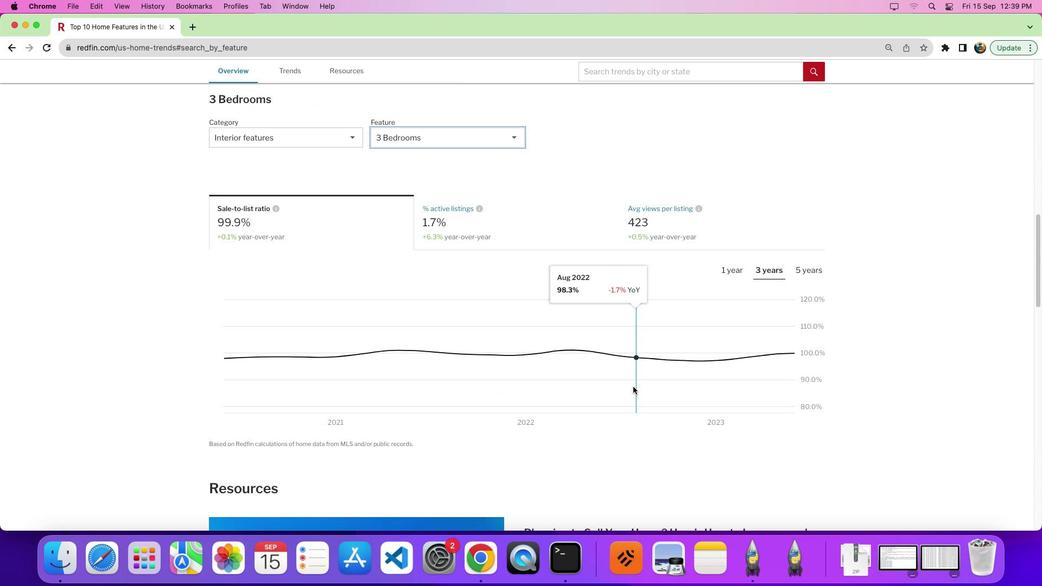 
Action: Mouse scrolled (633, 386) with delta (0, -2)
Screenshot: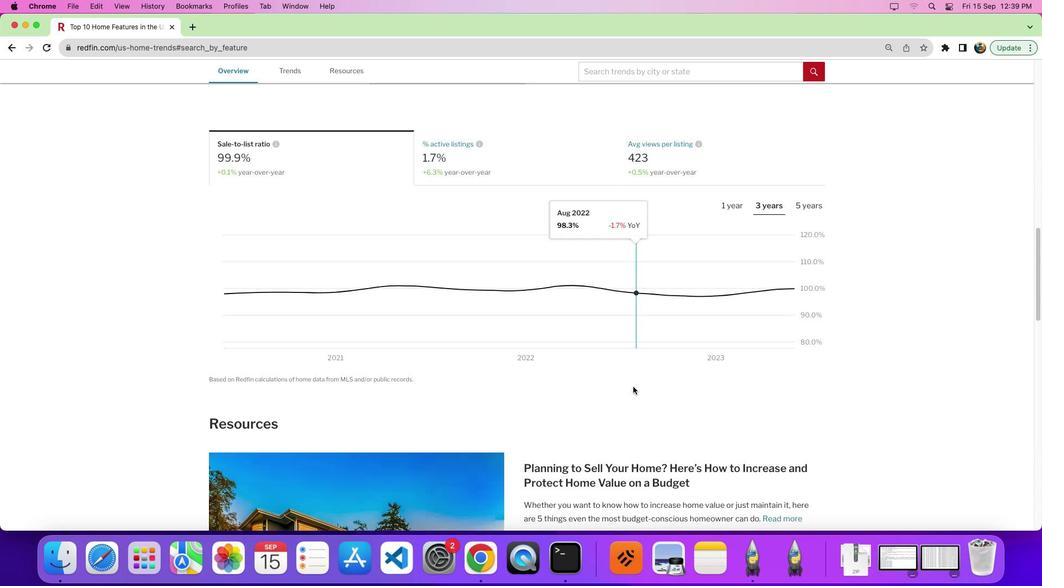 
